 Task: Add Sam Adams Boston Lager Beer 6 Pack Bottles to the cart.
Action: Mouse moved to (704, 262)
Screenshot: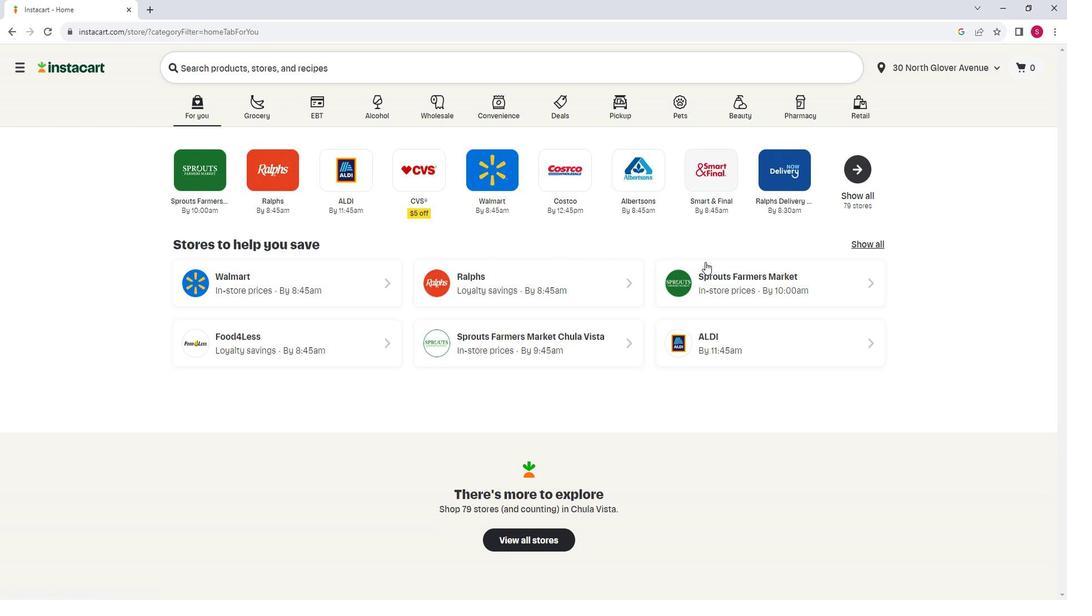 
Action: Mouse pressed left at (704, 262)
Screenshot: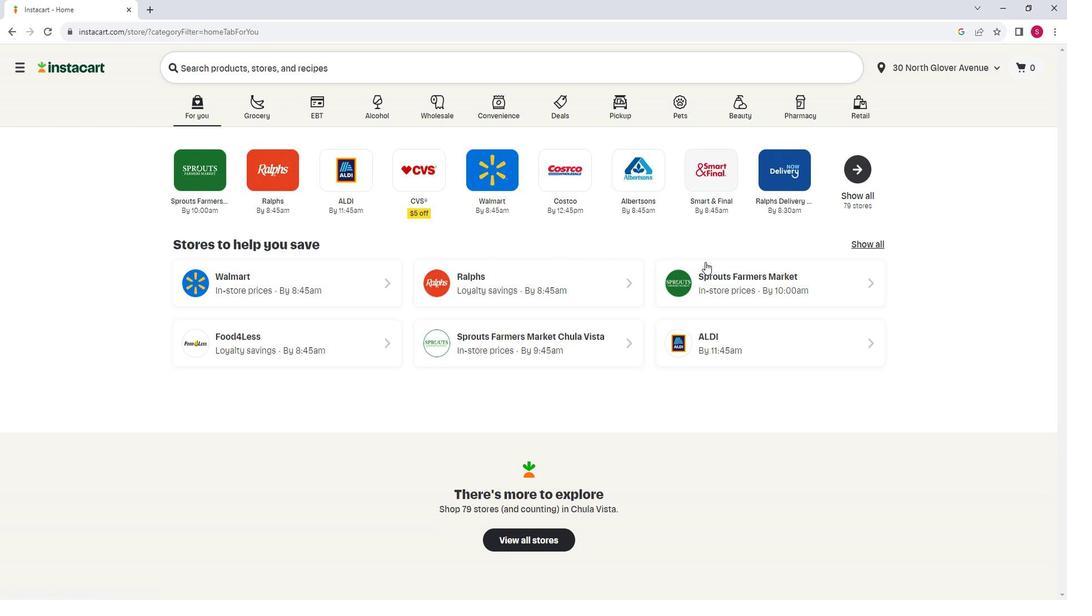 
Action: Mouse moved to (58, 410)
Screenshot: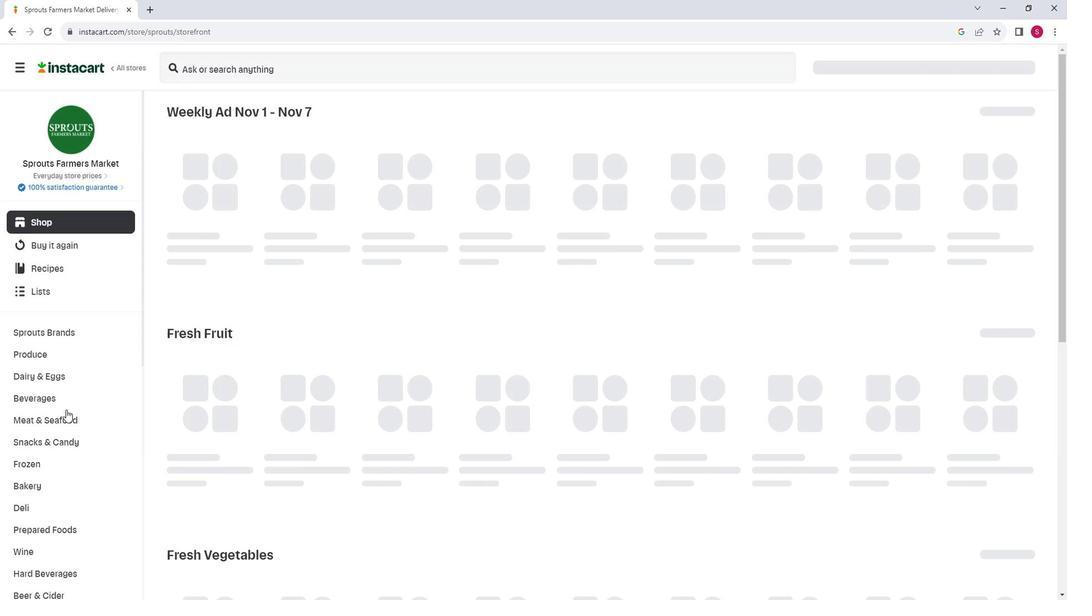 
Action: Mouse scrolled (58, 409) with delta (0, 0)
Screenshot: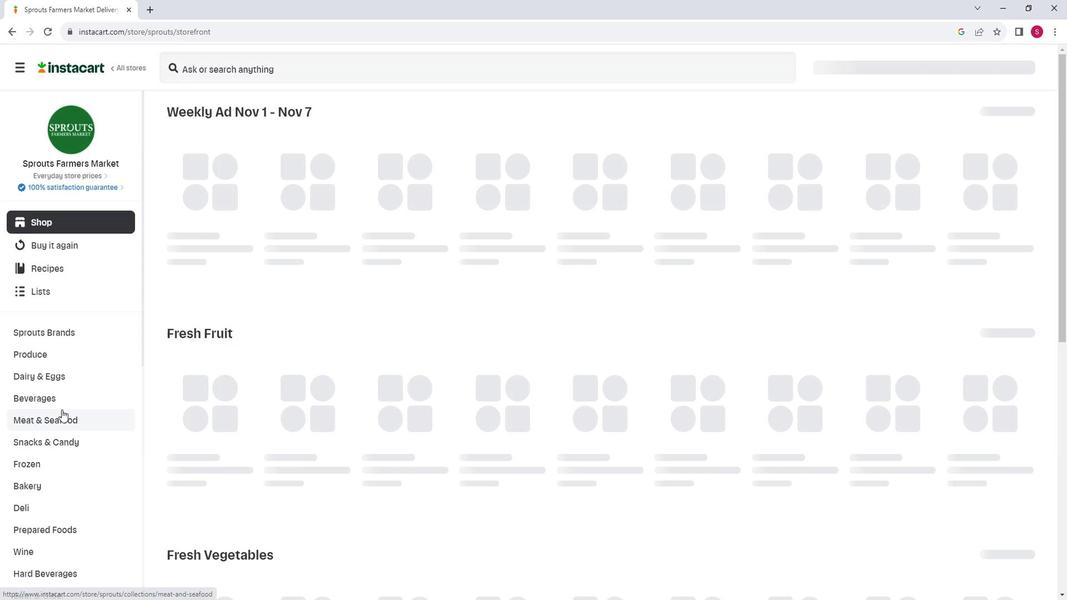 
Action: Mouse moved to (55, 536)
Screenshot: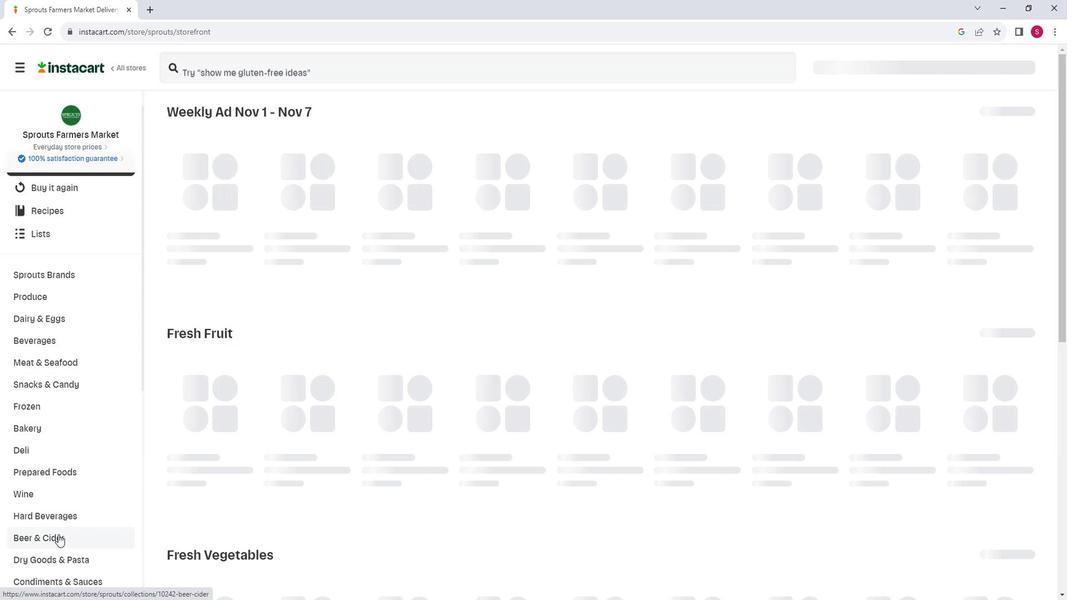 
Action: Mouse pressed left at (55, 536)
Screenshot: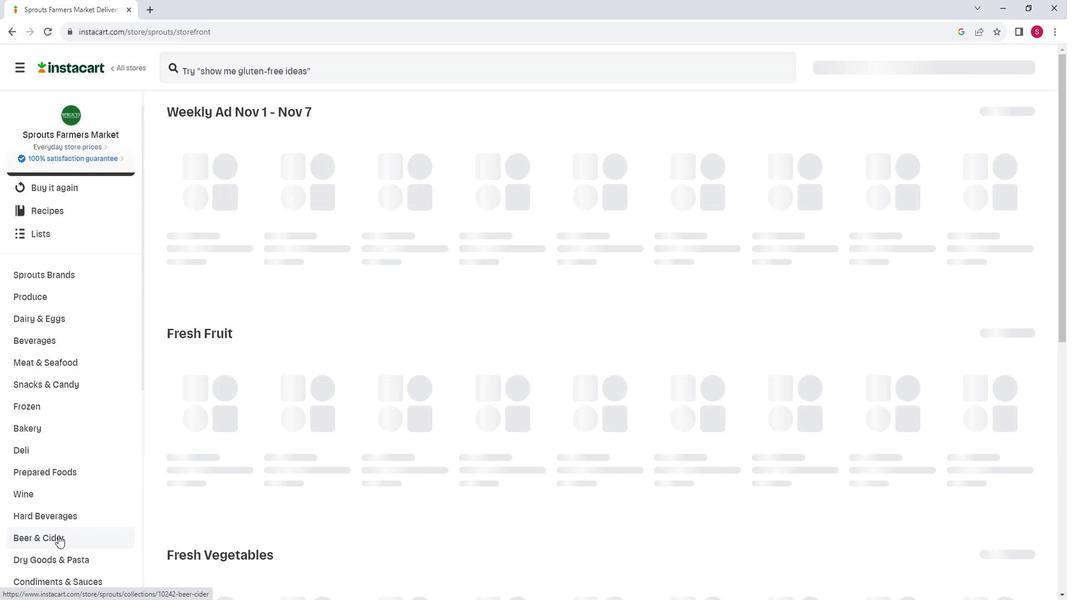 
Action: Mouse moved to (349, 147)
Screenshot: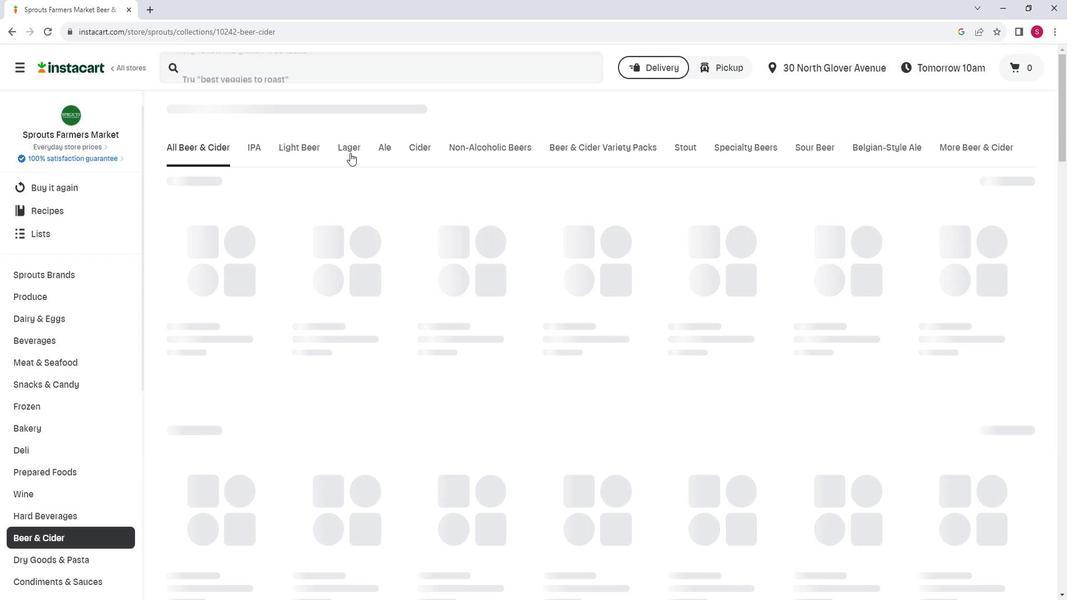 
Action: Mouse pressed left at (349, 147)
Screenshot: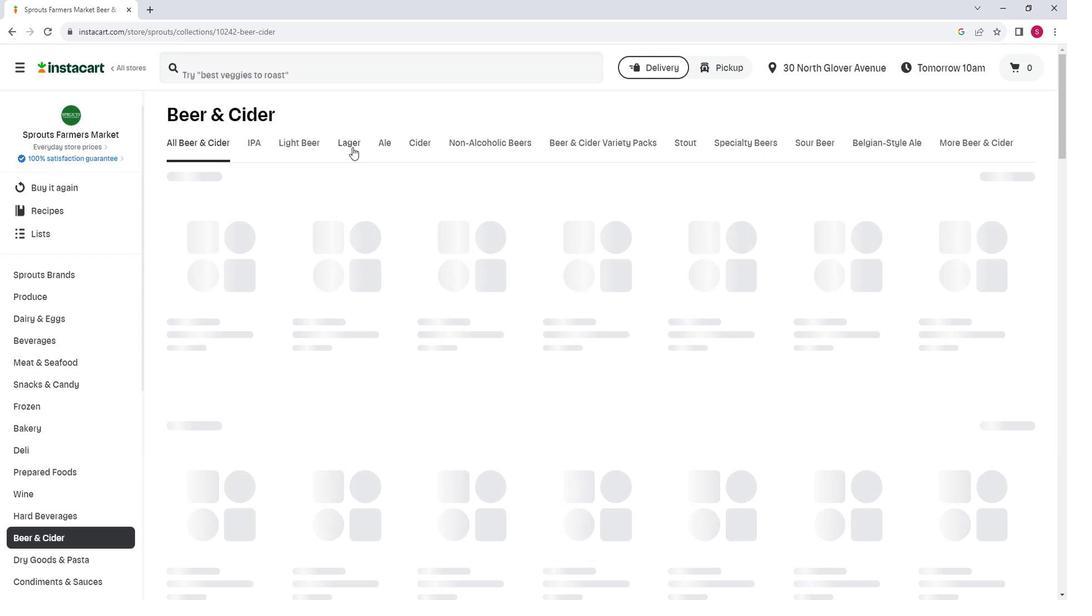 
Action: Mouse moved to (458, 224)
Screenshot: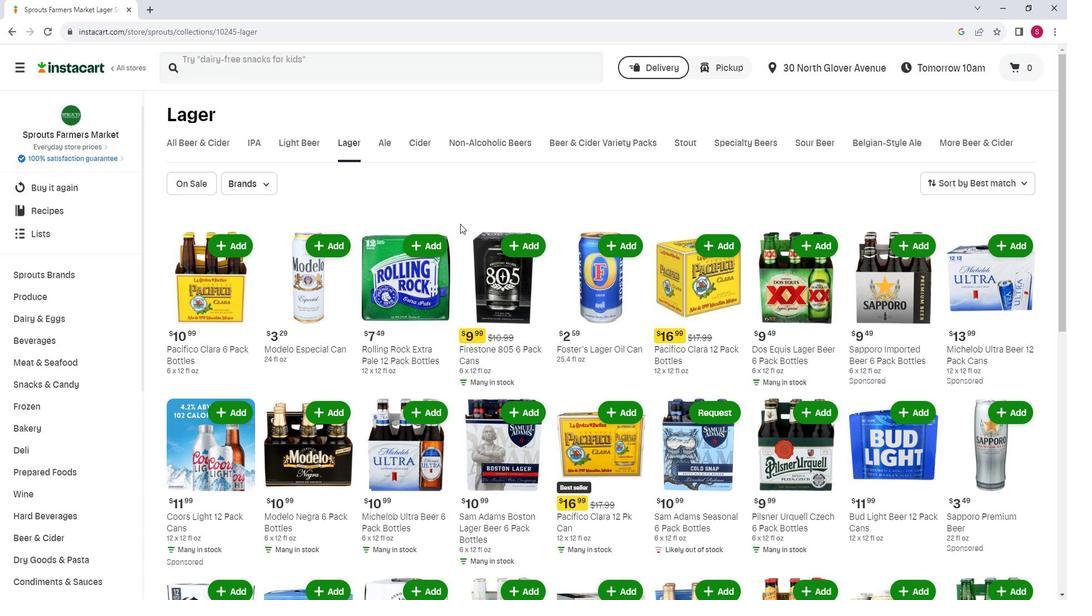 
Action: Mouse scrolled (458, 224) with delta (0, 0)
Screenshot: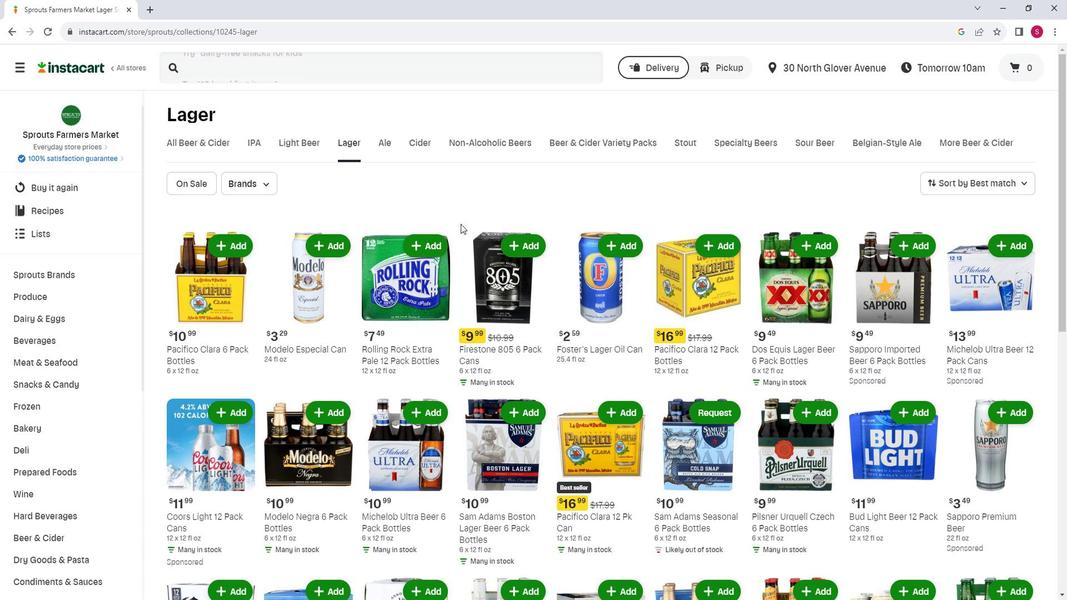 
Action: Mouse moved to (458, 225)
Screenshot: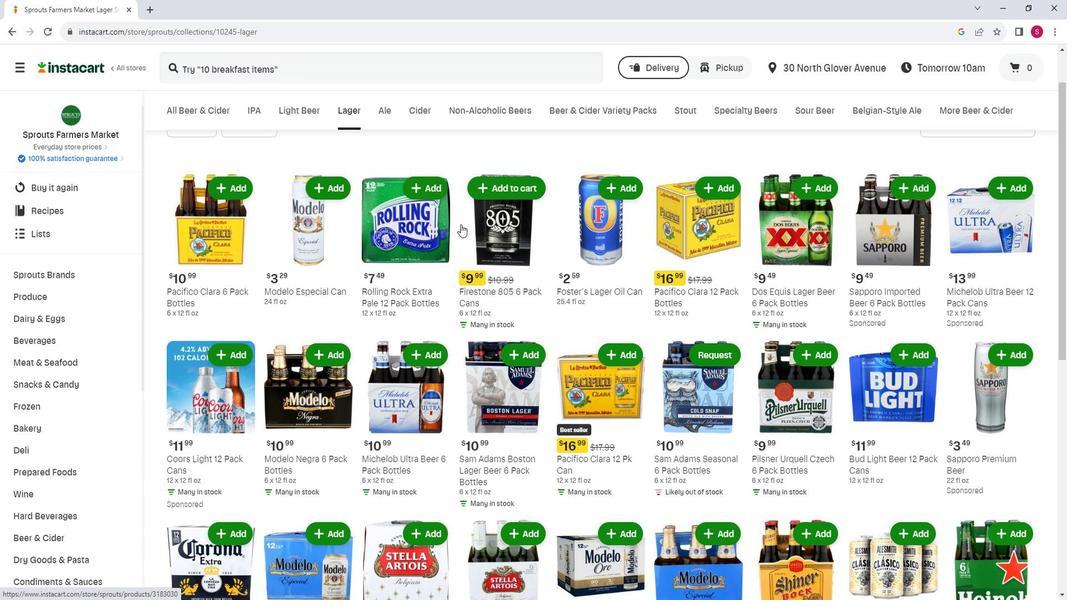 
Action: Mouse scrolled (458, 225) with delta (0, 0)
Screenshot: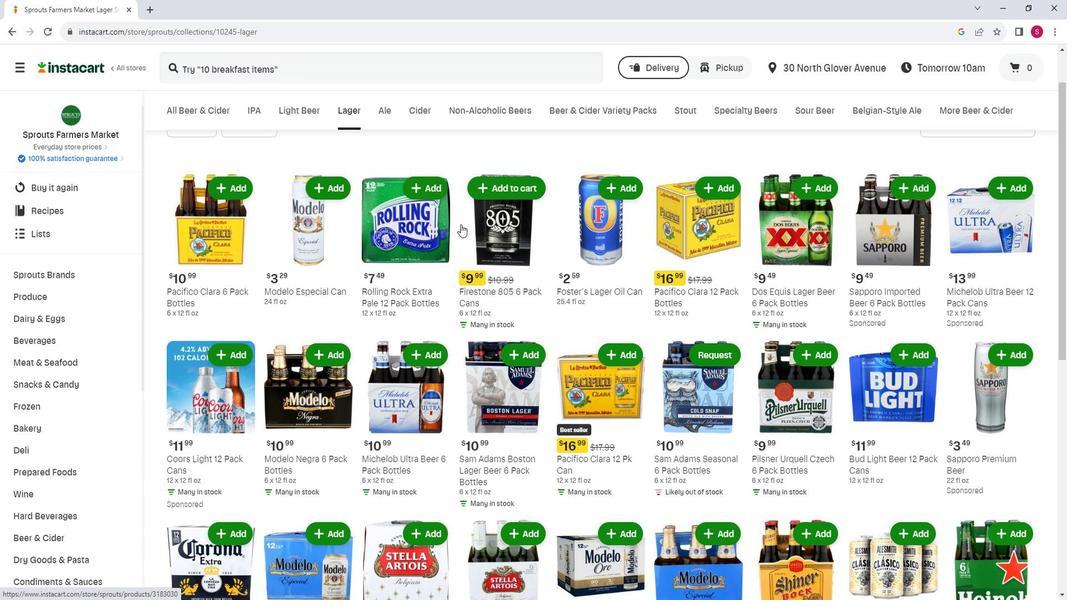 
Action: Mouse moved to (459, 228)
Screenshot: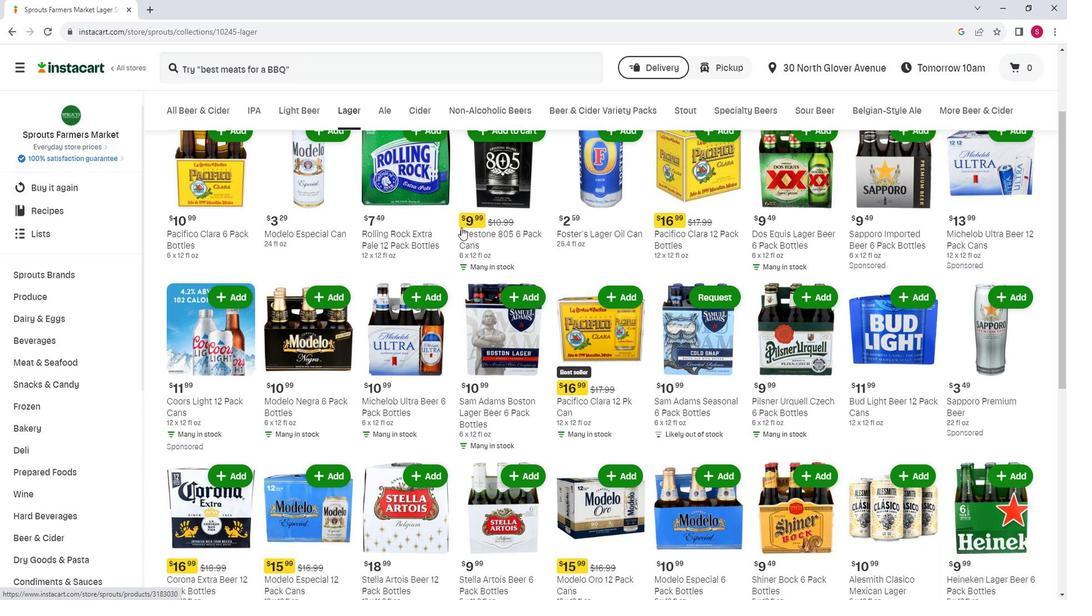 
Action: Mouse scrolled (459, 227) with delta (0, 0)
Screenshot: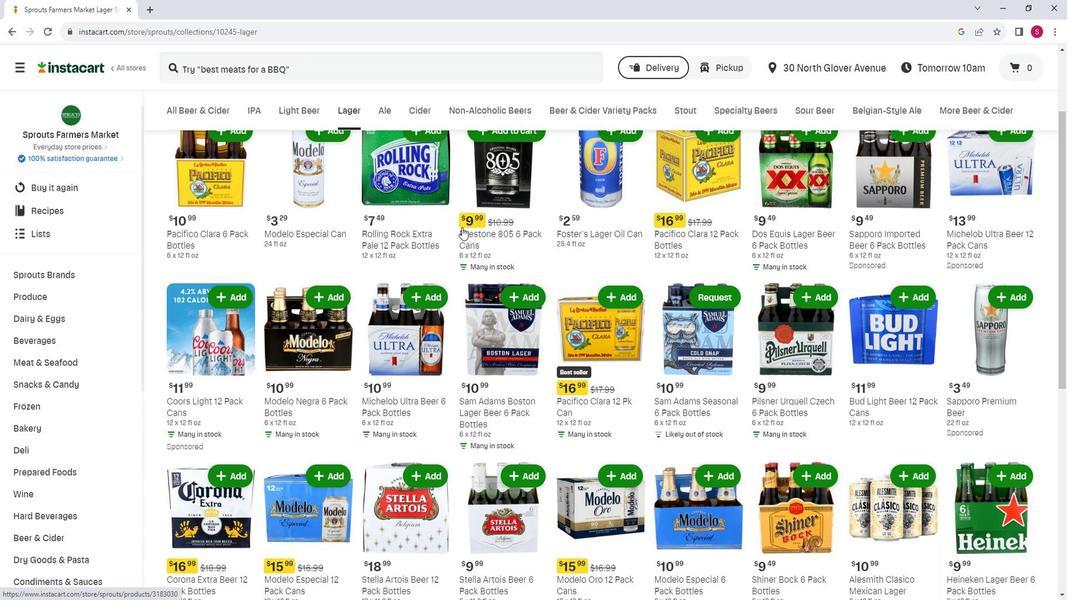 
Action: Mouse moved to (519, 231)
Screenshot: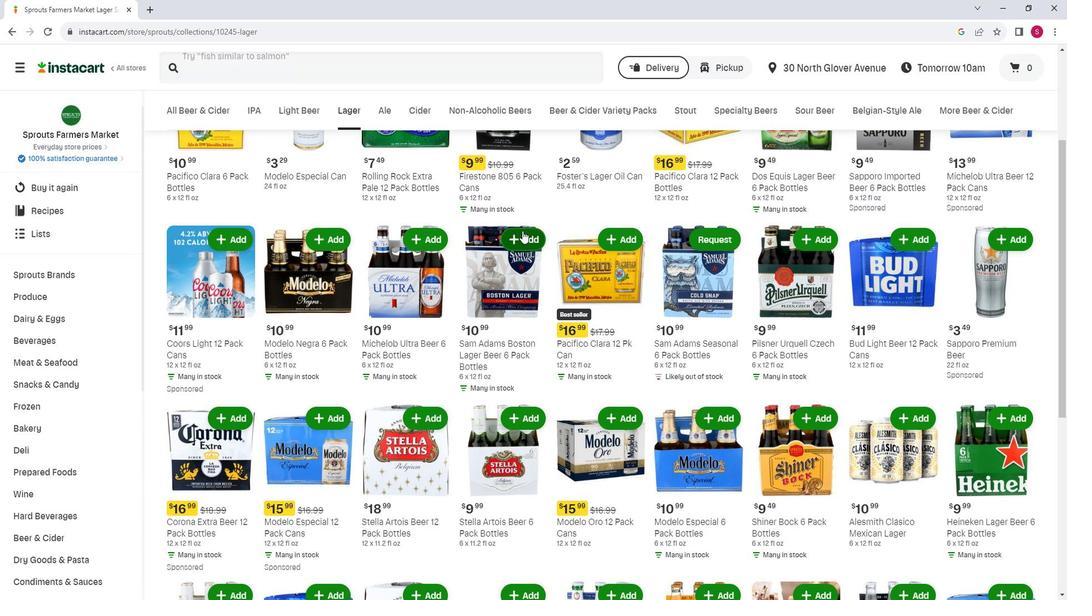 
Action: Mouse pressed left at (519, 231)
Screenshot: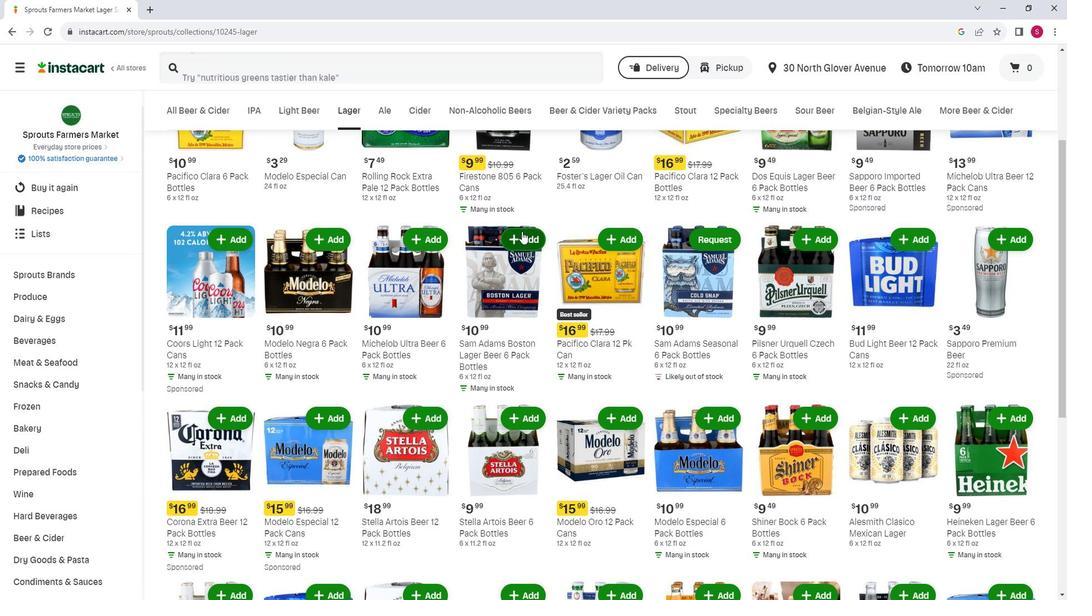 
Action: Mouse moved to (539, 214)
Screenshot: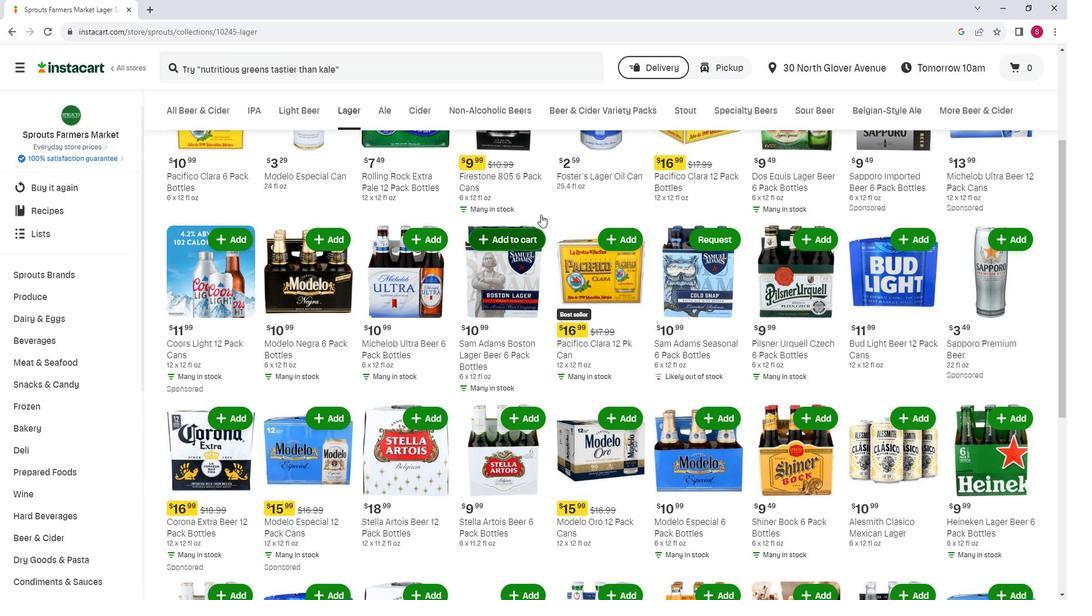 
